 Task: Create new contact,   with mail id: 'Gabriella.Hernandez@Disroot.org', first name: 'Gabriella', Last name: 'Hernandez', Job Title: Sales Engineer, Phone number (702) 555-1234. Change life cycle stage to  'Lead' and lead status to 'New'. Add new company to the associated contact: www.strolar.com_x000D_
 and type: Reseller. Logged in from softage.3@softage.net
Action: Mouse moved to (67, 59)
Screenshot: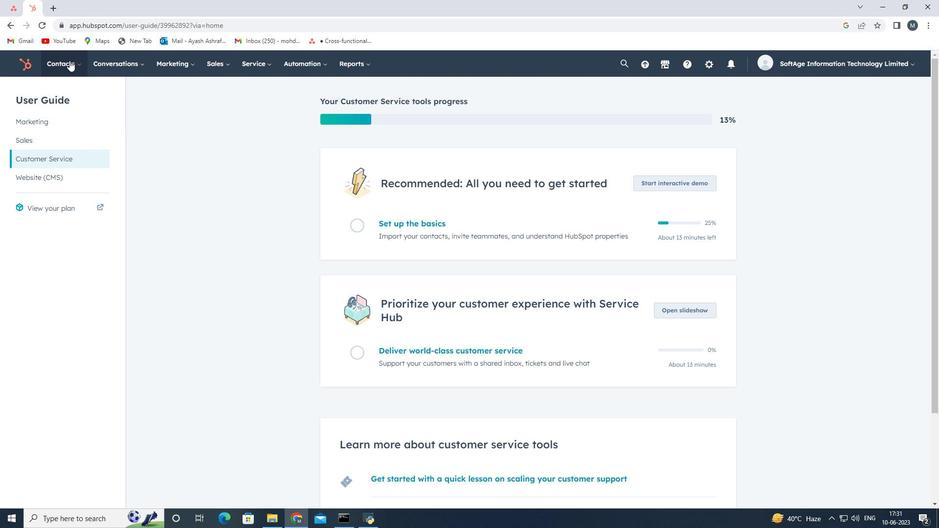 
Action: Mouse pressed left at (67, 59)
Screenshot: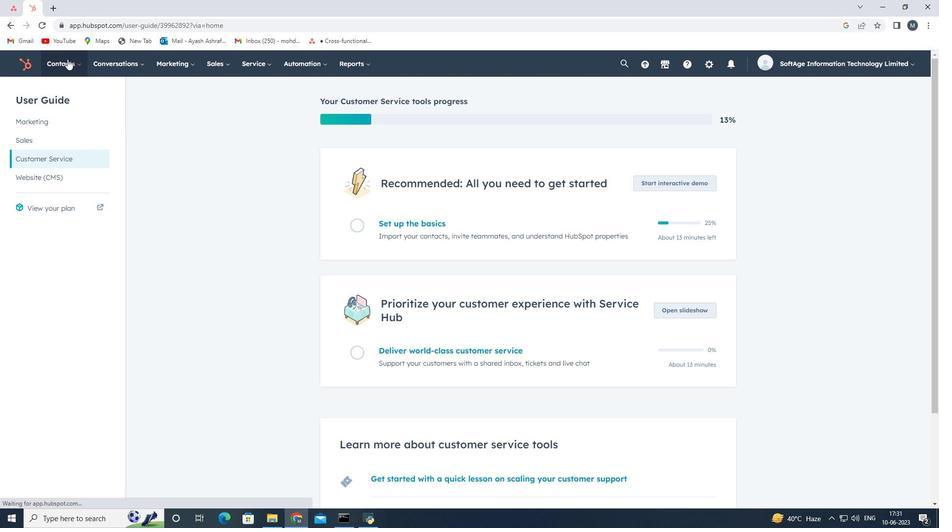 
Action: Mouse moved to (86, 95)
Screenshot: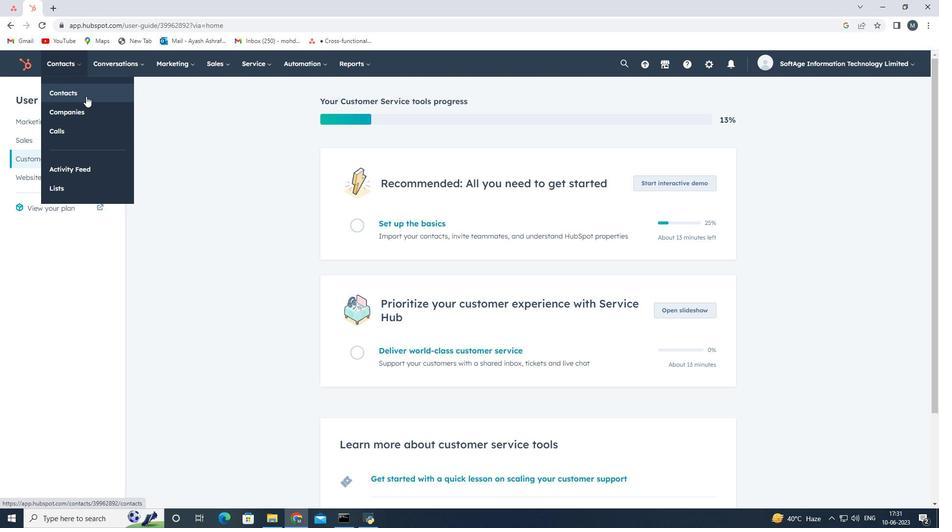 
Action: Mouse pressed left at (86, 95)
Screenshot: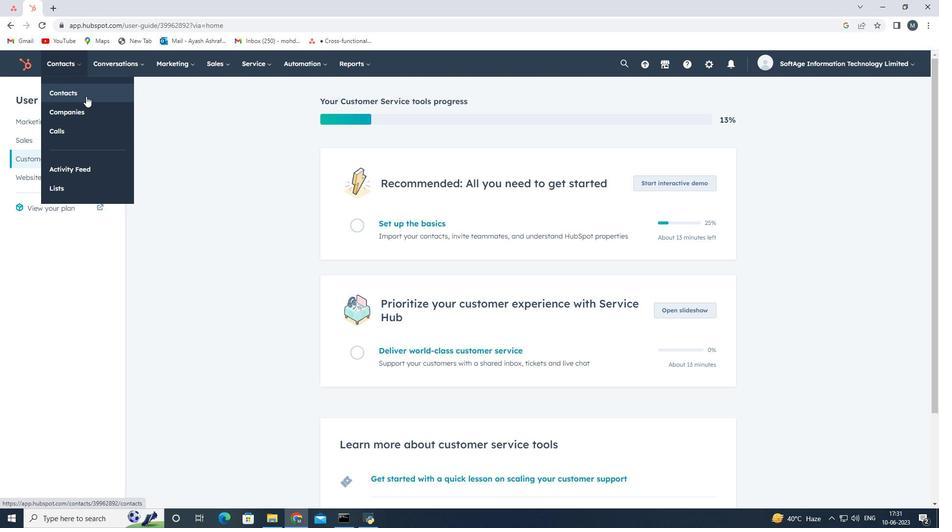 
Action: Mouse moved to (885, 100)
Screenshot: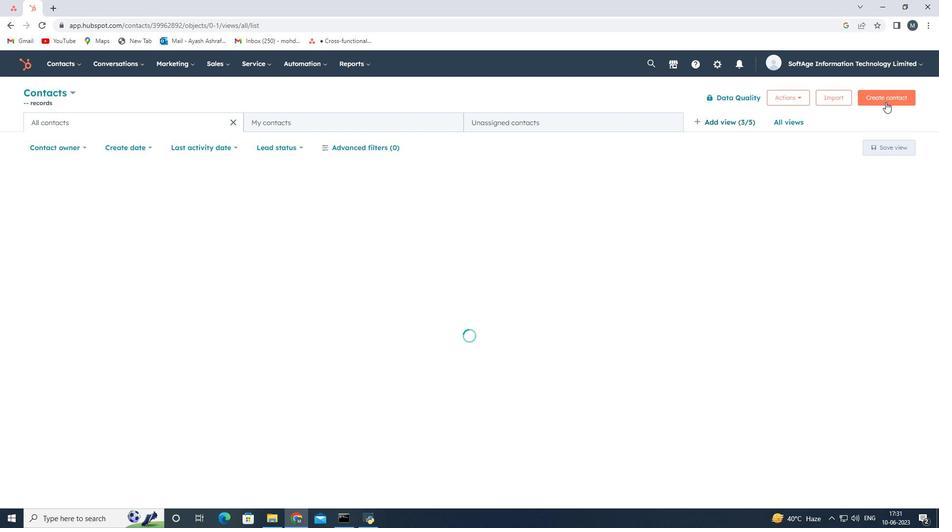 
Action: Mouse pressed left at (885, 100)
Screenshot: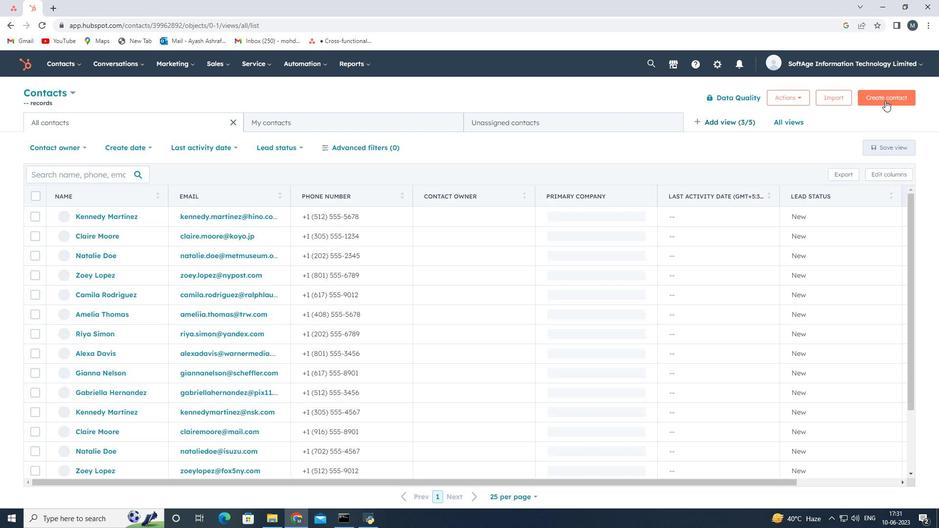 
Action: Mouse moved to (741, 139)
Screenshot: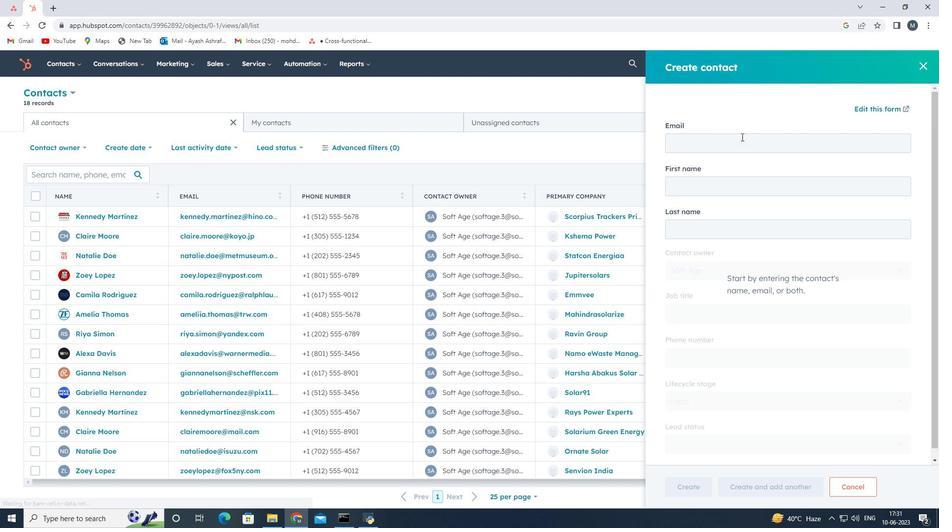 
Action: Mouse pressed left at (741, 139)
Screenshot: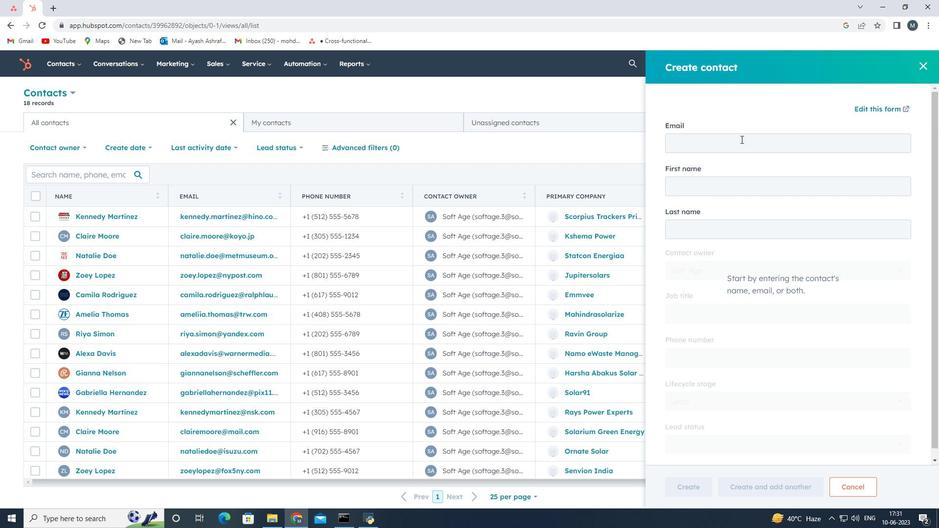 
Action: Key pressed <Key.shift><Key.shift><Key.shift><Key.shift><Key.shift><Key.shift>Gabriella.<Key.shift>Hernandez<Key.shift>@<Key.shift><Key.shift><Key.shift><Key.shift><Key.shift><Key.shift><Key.shift><Key.shift><Key.shift>Disroot.org
Screenshot: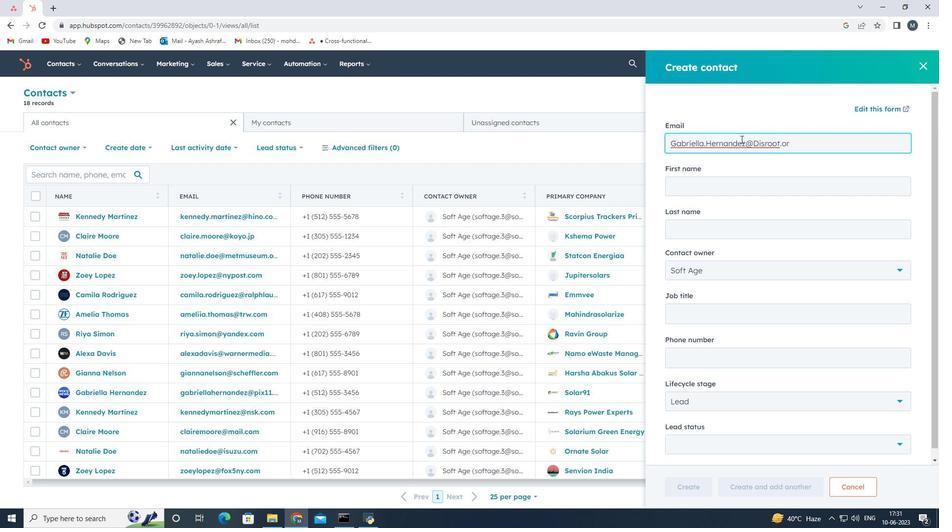 
Action: Mouse moved to (731, 183)
Screenshot: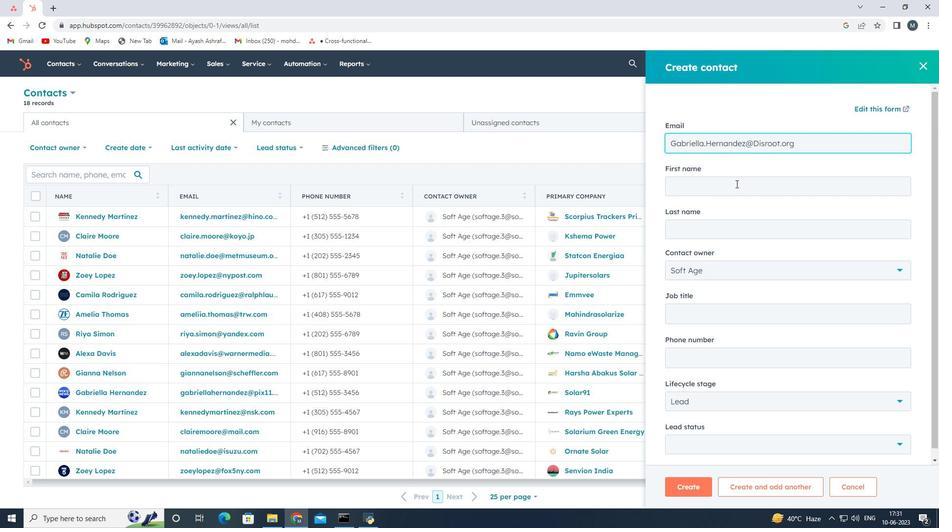
Action: Mouse pressed left at (731, 183)
Screenshot: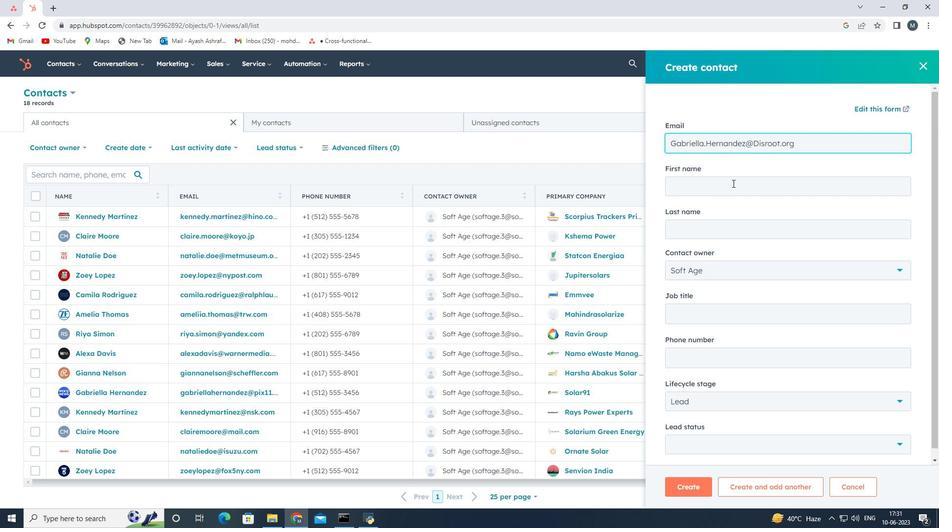 
Action: Mouse moved to (739, 183)
Screenshot: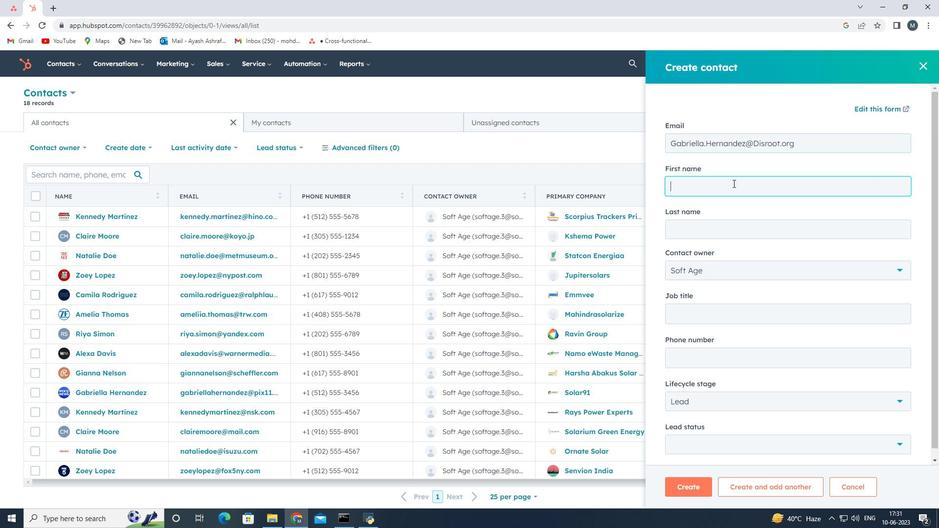 
Action: Key pressed <Key.shift><Key.shift><Key.shift><Key.shift><Key.shift><Key.shift>Gabriella
Screenshot: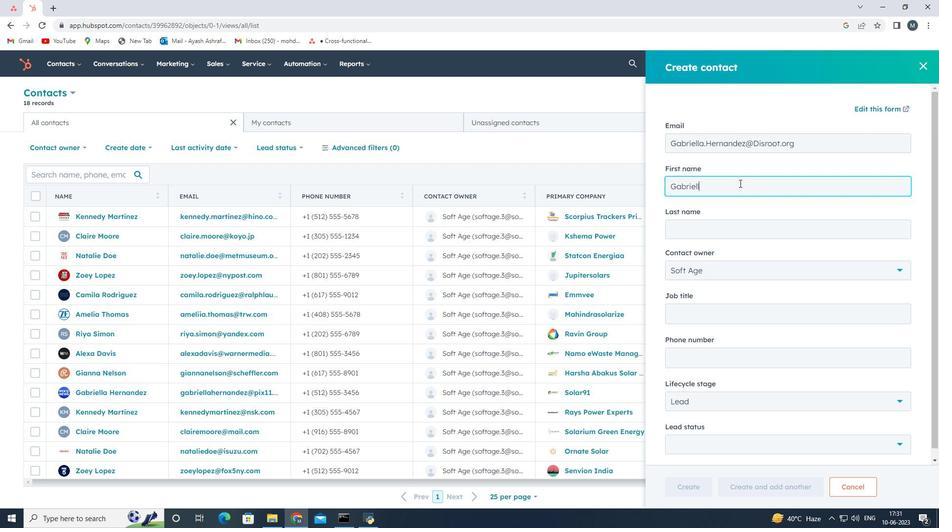 
Action: Mouse moved to (699, 226)
Screenshot: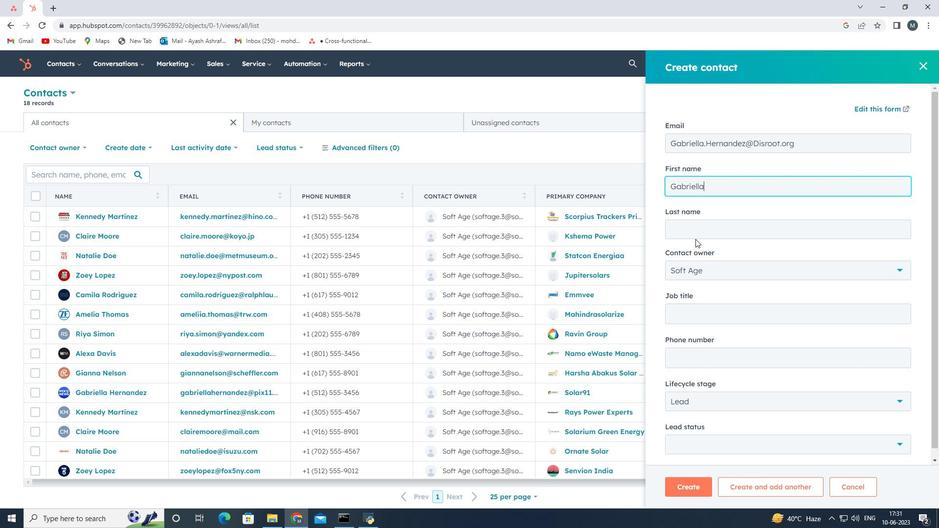 
Action: Mouse pressed left at (699, 226)
Screenshot: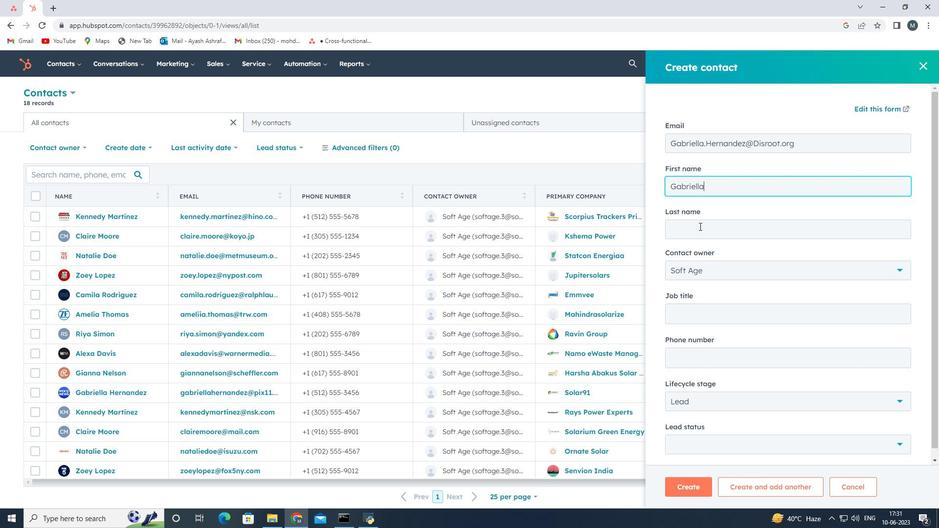
Action: Mouse moved to (699, 226)
Screenshot: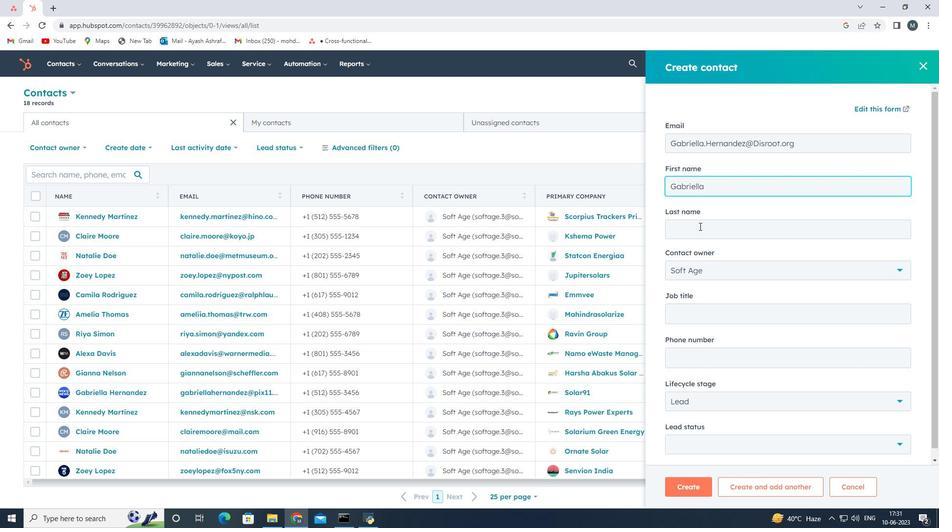 
Action: Key pressed <Key.shift><Key.shift>Hernandez
Screenshot: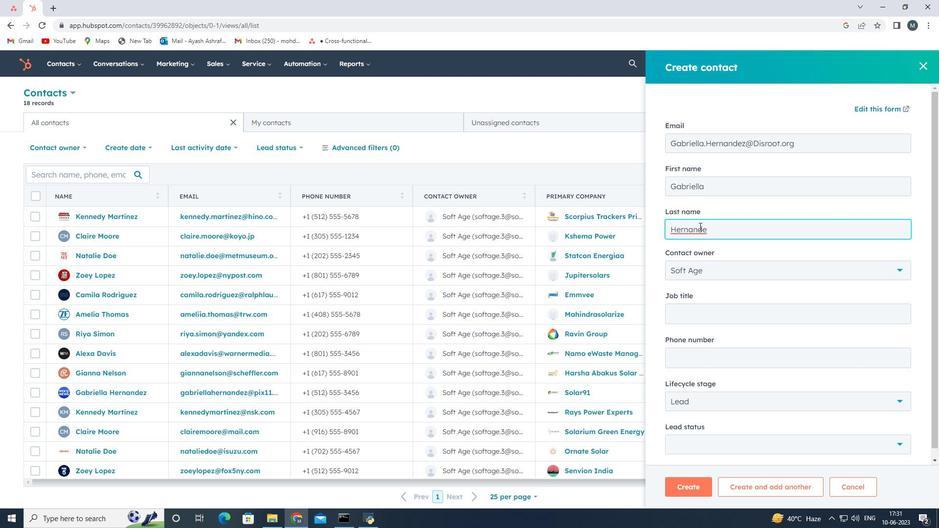 
Action: Mouse moved to (677, 313)
Screenshot: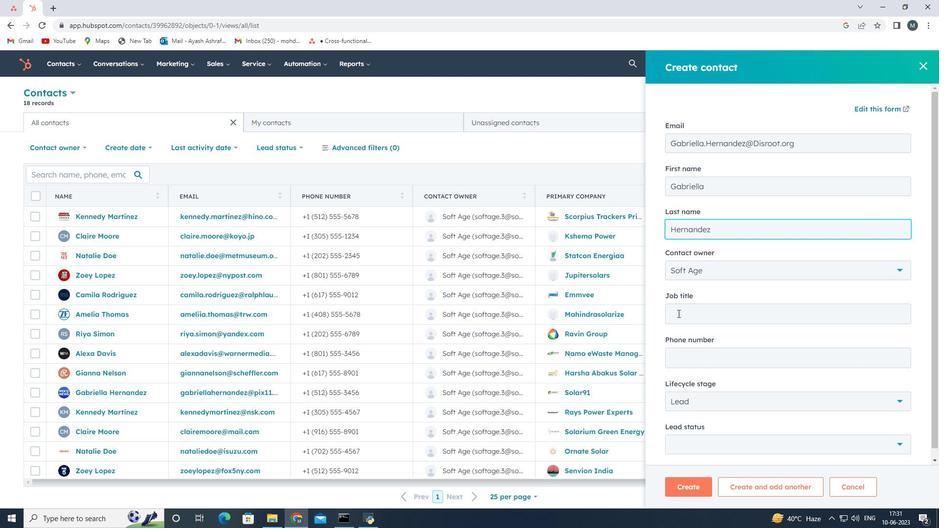 
Action: Mouse pressed left at (677, 313)
Screenshot: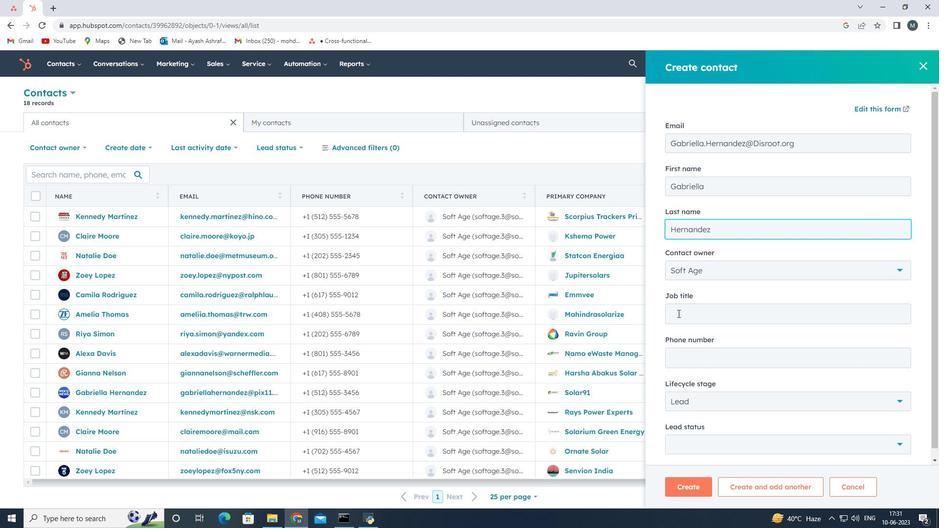 
Action: Mouse moved to (672, 315)
Screenshot: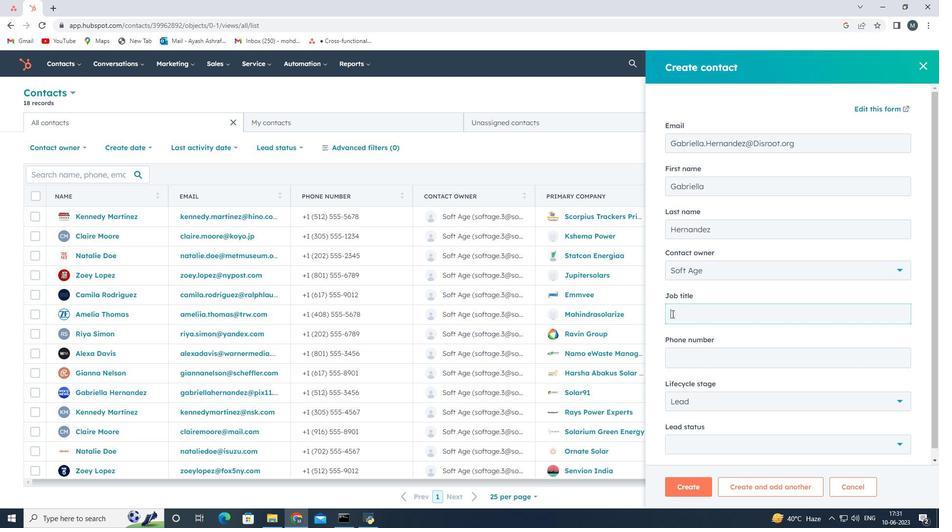 
Action: Key pressed <Key.shift>Sales<Key.space><Key.shift>Engineer
Screenshot: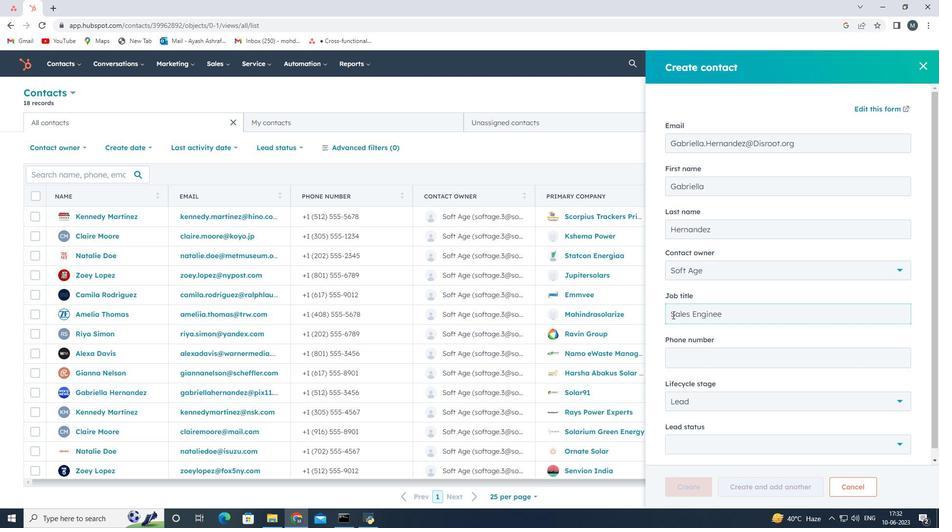 
Action: Mouse moved to (712, 353)
Screenshot: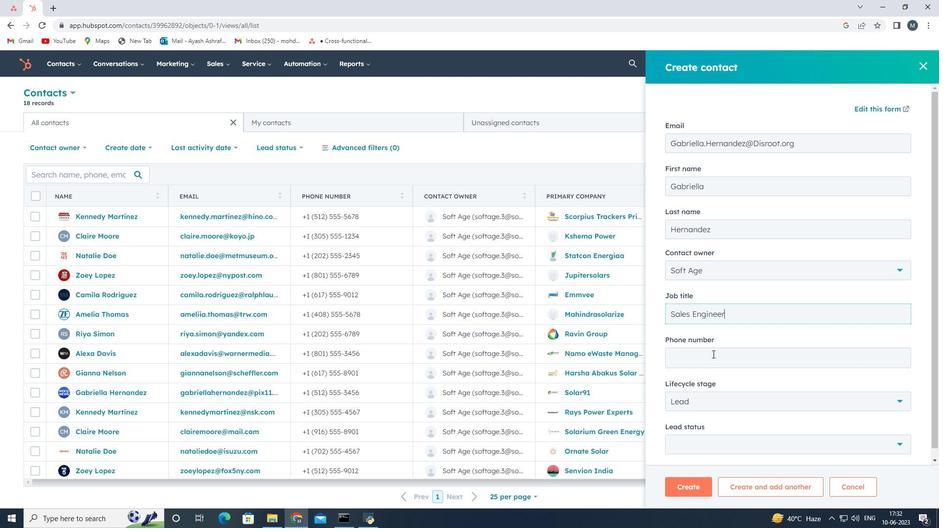 
Action: Mouse pressed left at (712, 353)
Screenshot: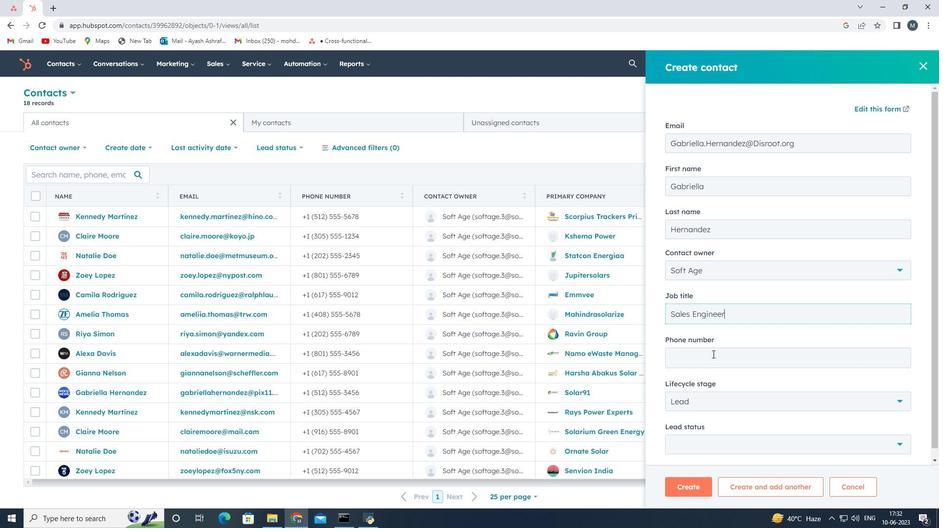 
Action: Mouse moved to (733, 269)
Screenshot: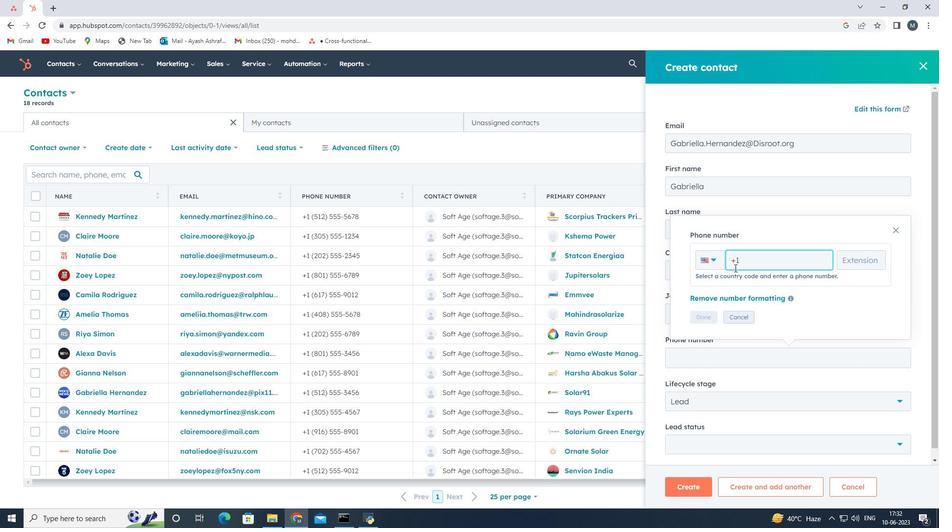 
Action: Key pressed 7025551234
Screenshot: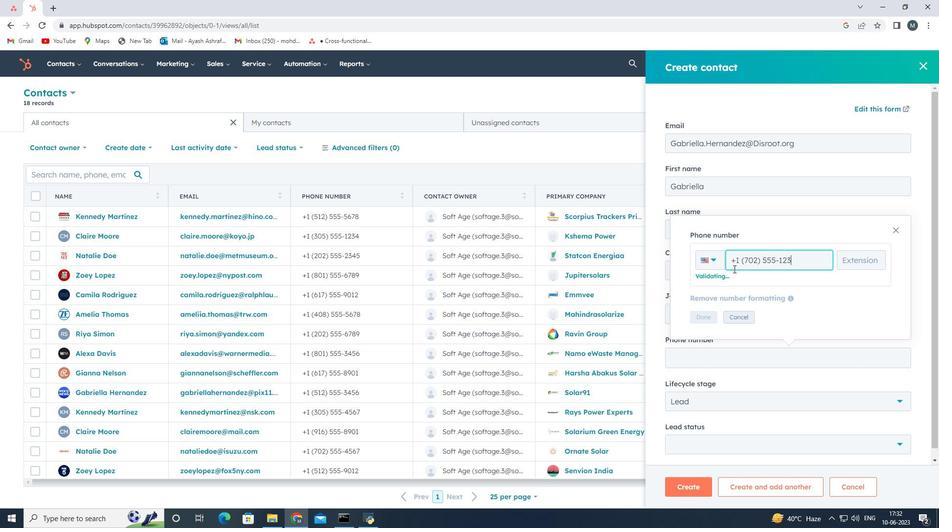 
Action: Mouse moved to (715, 312)
Screenshot: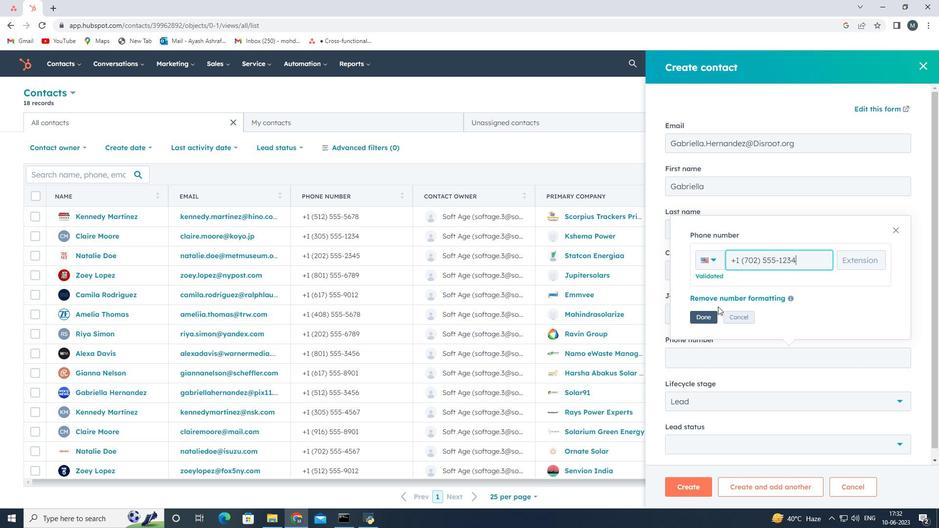 
Action: Mouse pressed left at (715, 312)
Screenshot: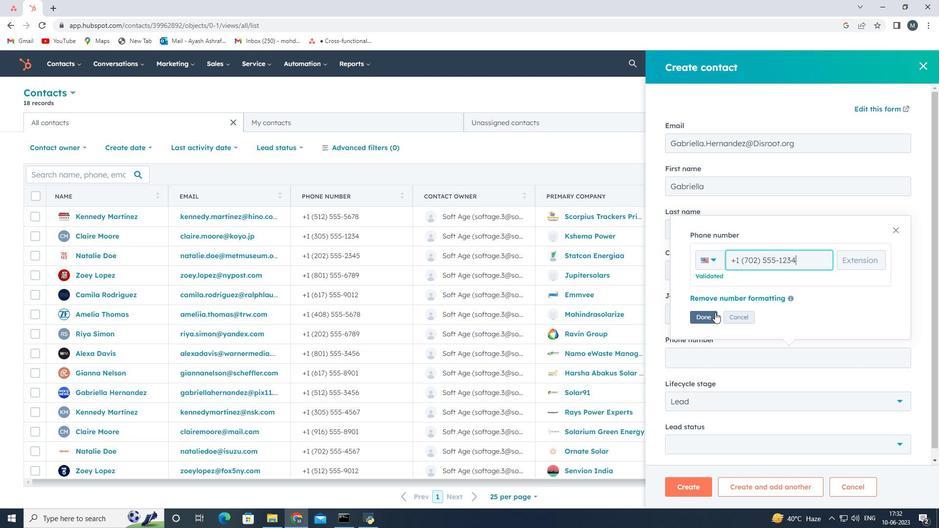 
Action: Mouse moved to (718, 384)
Screenshot: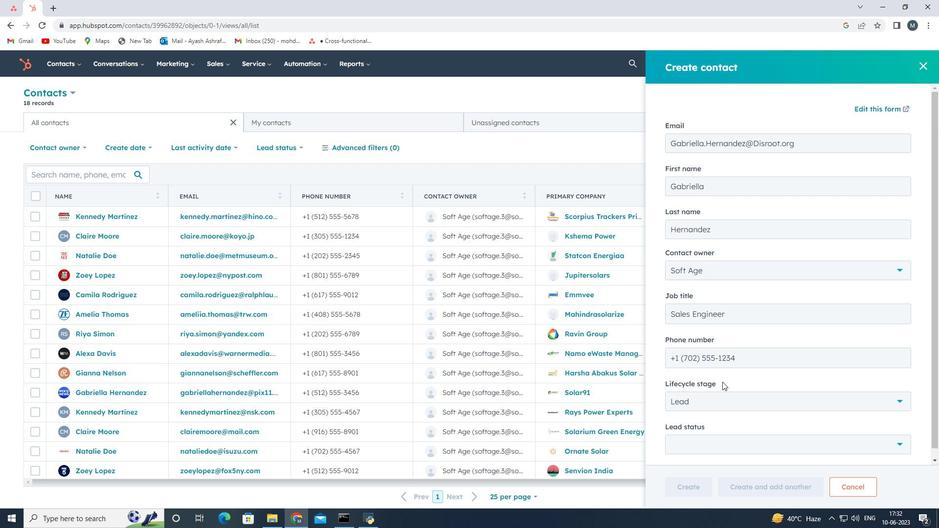 
Action: Mouse scrolled (718, 383) with delta (0, 0)
Screenshot: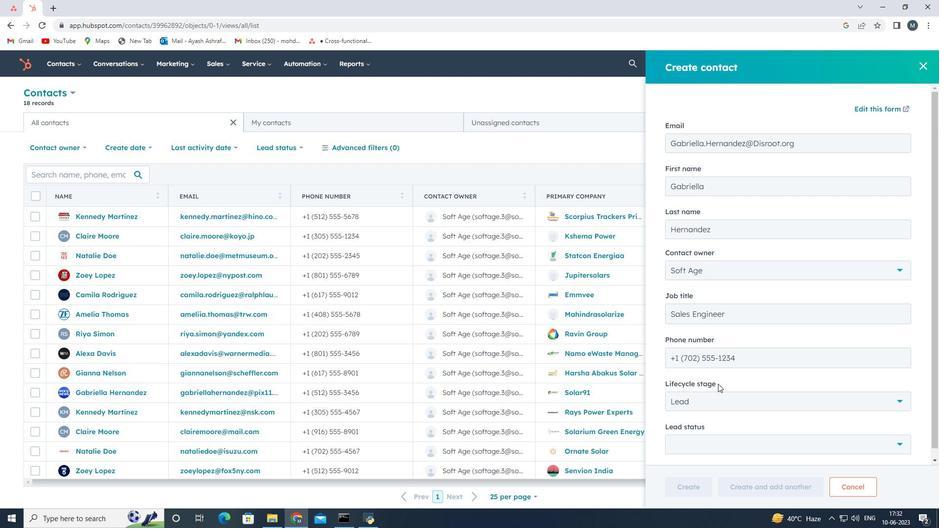 
Action: Mouse scrolled (718, 383) with delta (0, 0)
Screenshot: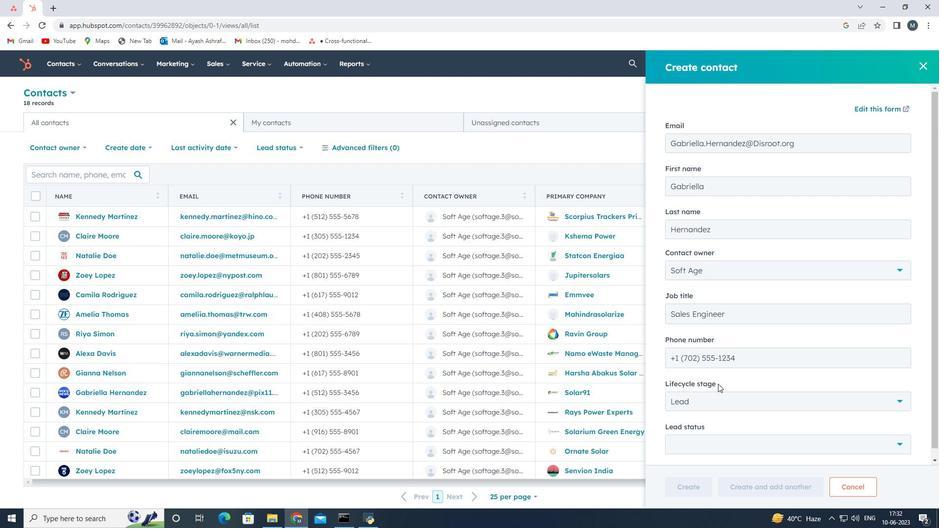 
Action: Mouse moved to (717, 383)
Screenshot: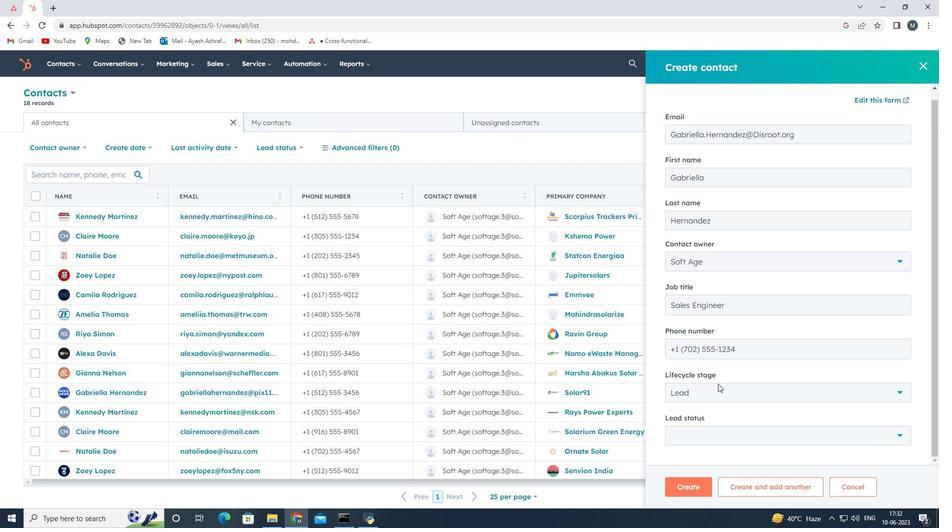 
Action: Mouse pressed left at (717, 383)
Screenshot: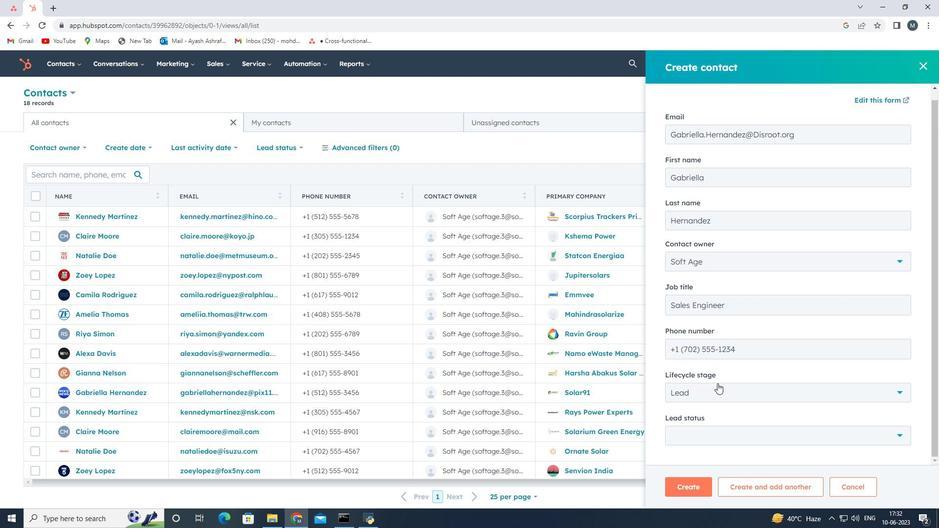 
Action: Mouse moved to (715, 303)
Screenshot: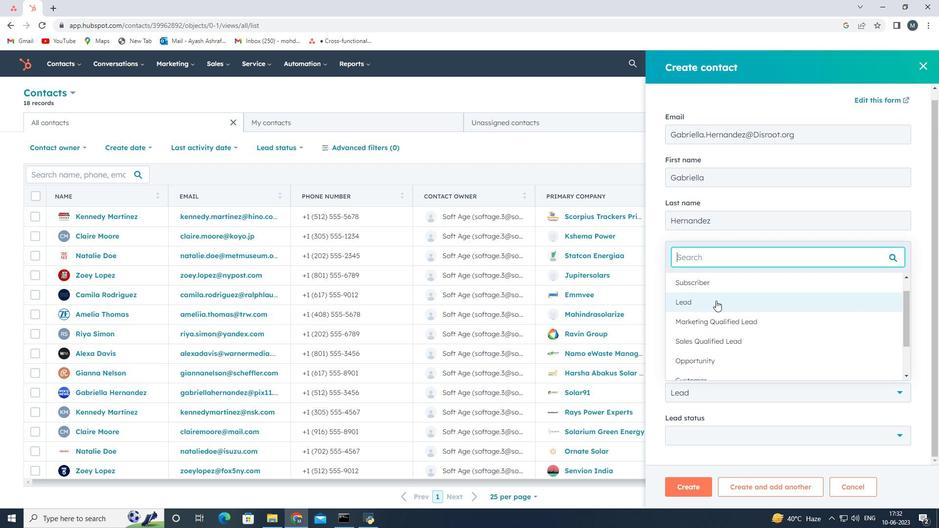 
Action: Mouse pressed left at (715, 303)
Screenshot: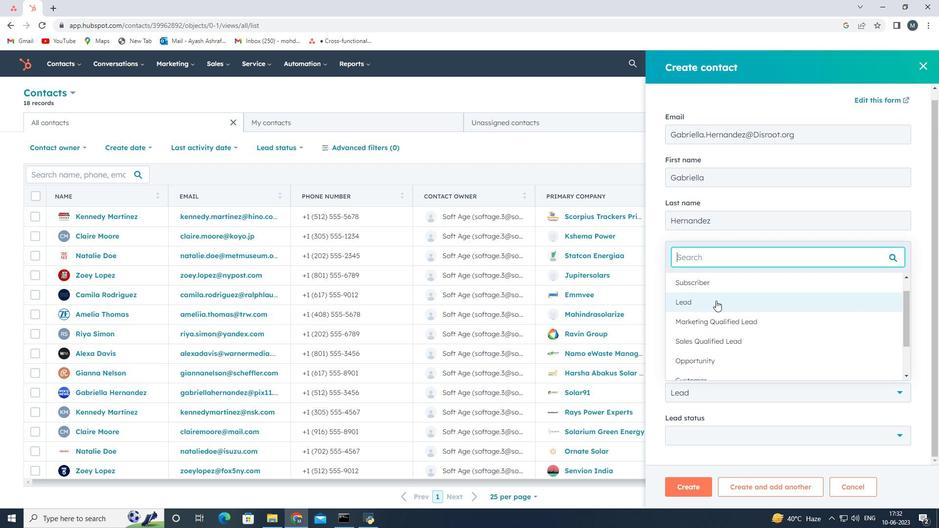 
Action: Mouse moved to (710, 430)
Screenshot: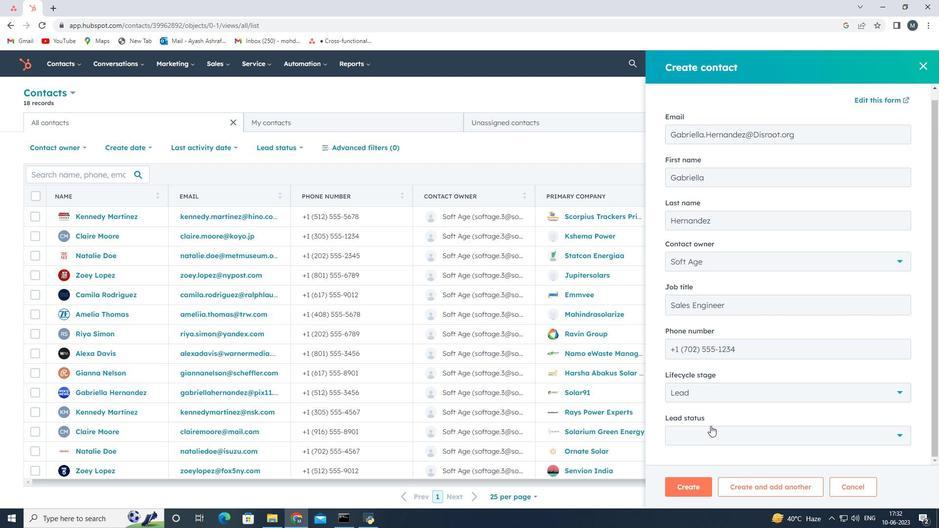 
Action: Mouse pressed left at (710, 430)
Screenshot: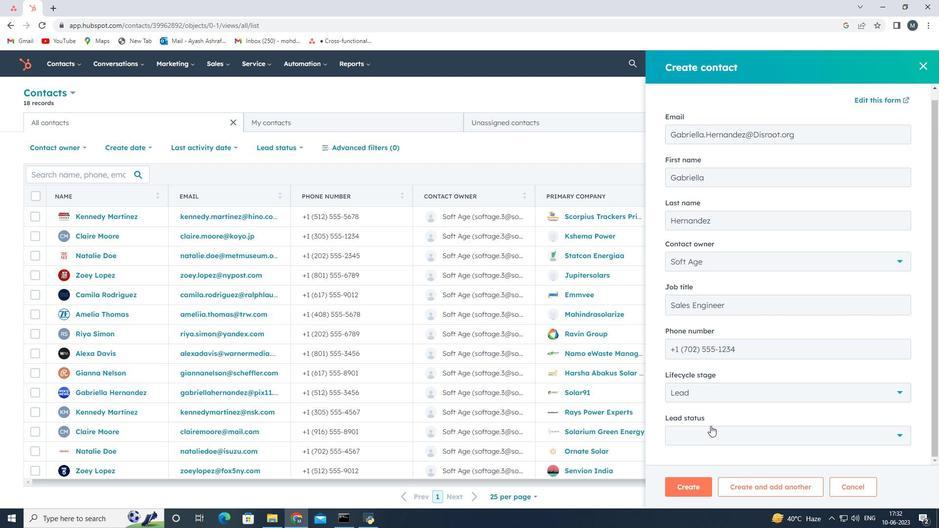 
Action: Mouse moved to (699, 349)
Screenshot: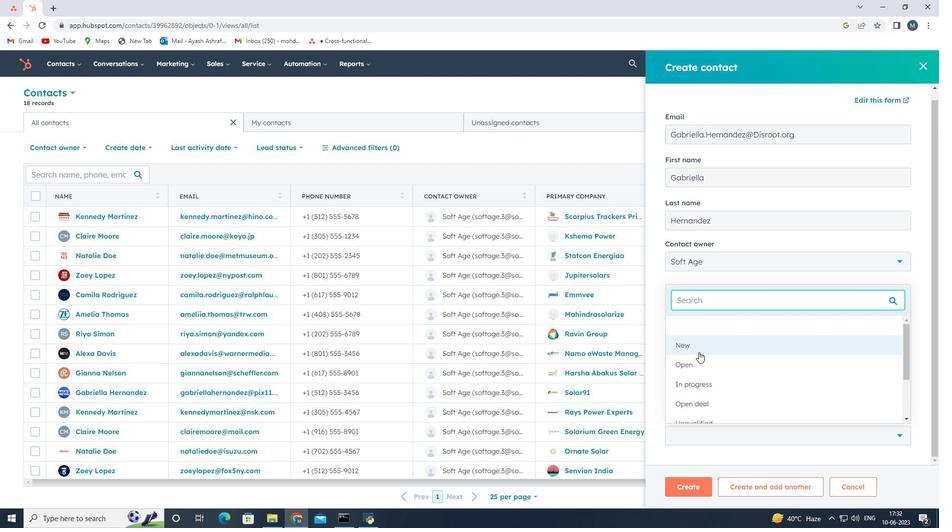 
Action: Mouse pressed left at (699, 349)
Screenshot: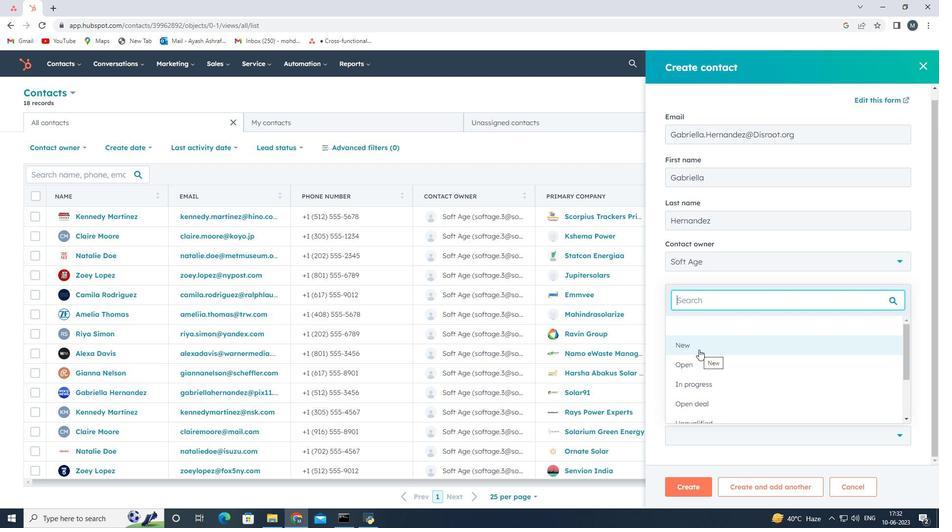 
Action: Mouse moved to (691, 488)
Screenshot: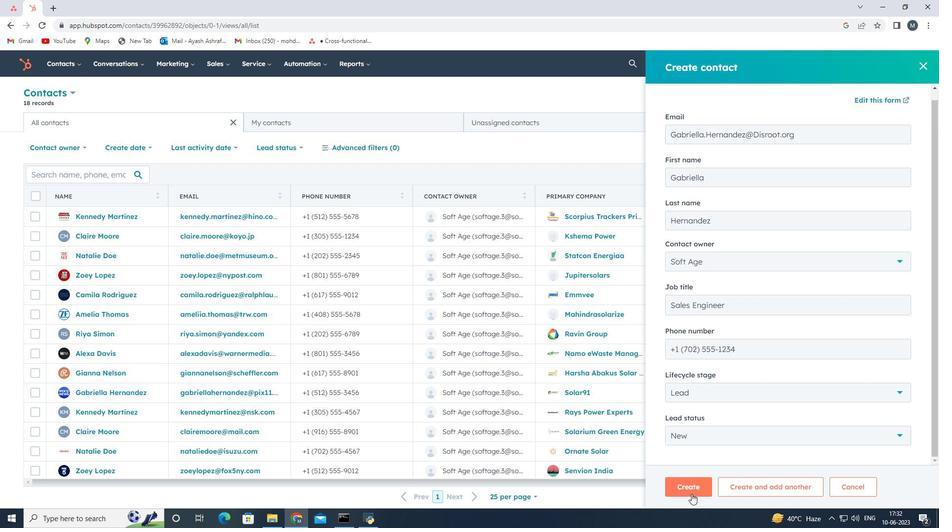 
Action: Mouse pressed left at (691, 488)
Screenshot: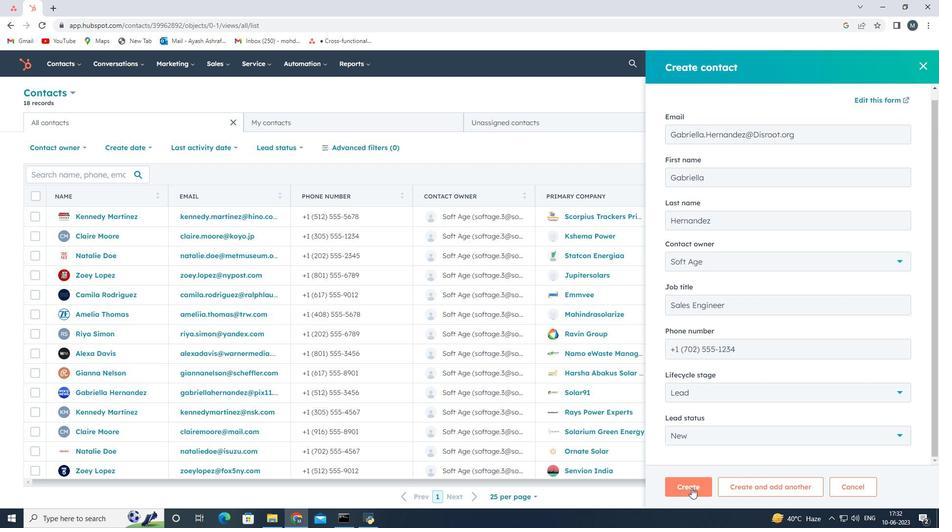 
Action: Mouse moved to (657, 328)
Screenshot: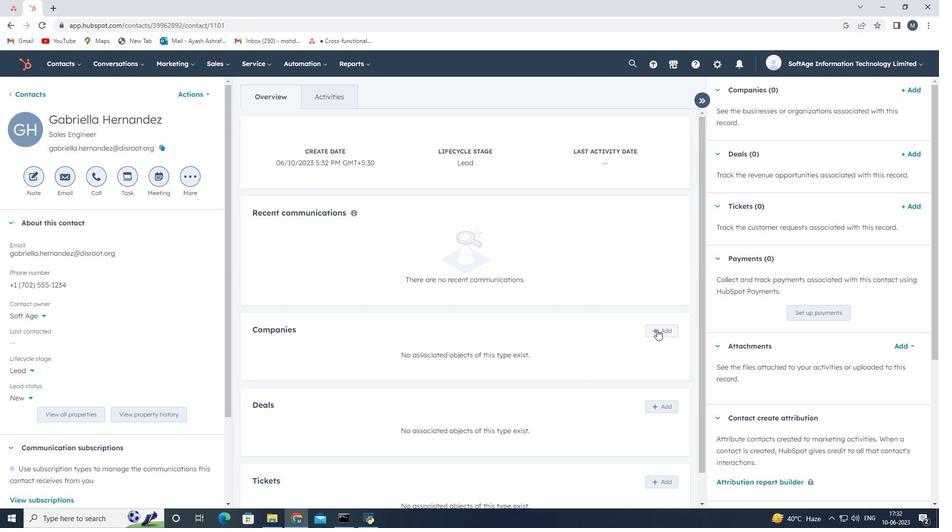 
Action: Mouse pressed left at (657, 328)
Screenshot: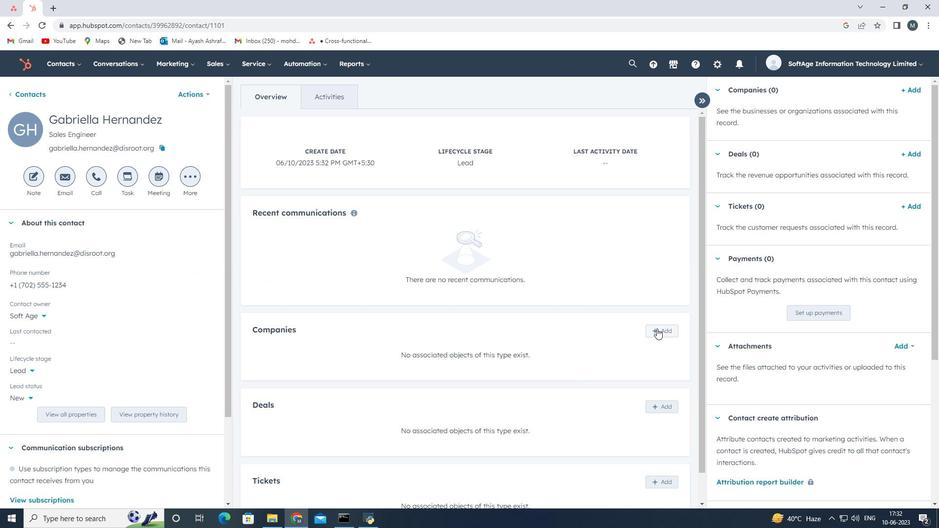 
Action: Mouse moved to (720, 118)
Screenshot: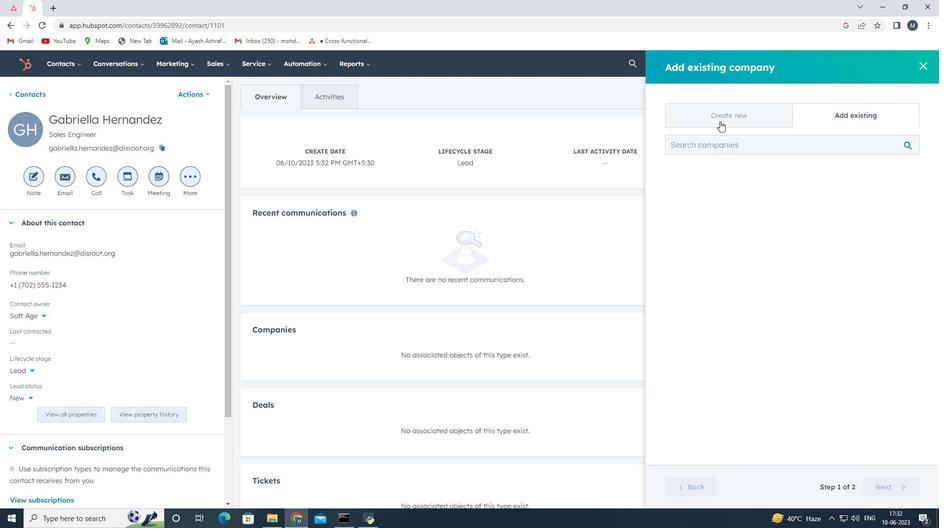 
Action: Mouse pressed left at (720, 118)
Screenshot: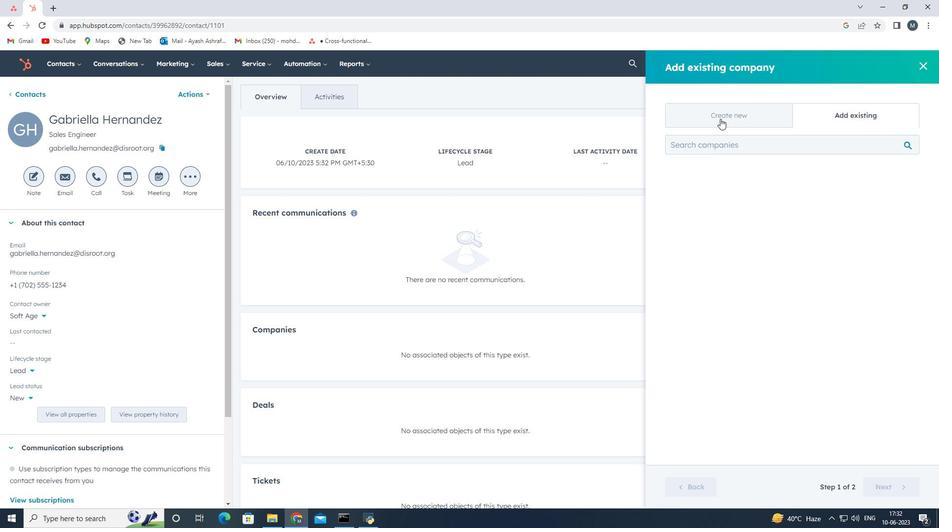 
Action: Mouse moved to (715, 172)
Screenshot: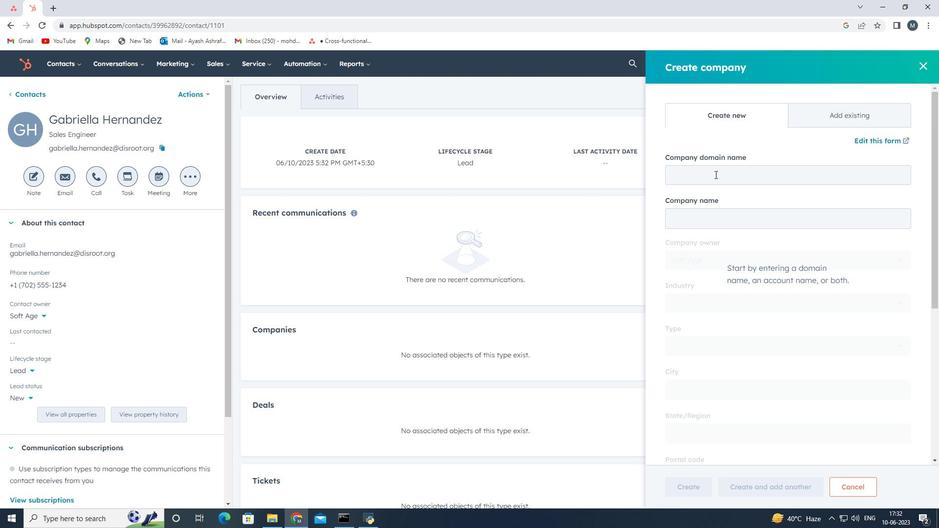 
Action: Mouse pressed left at (715, 172)
Screenshot: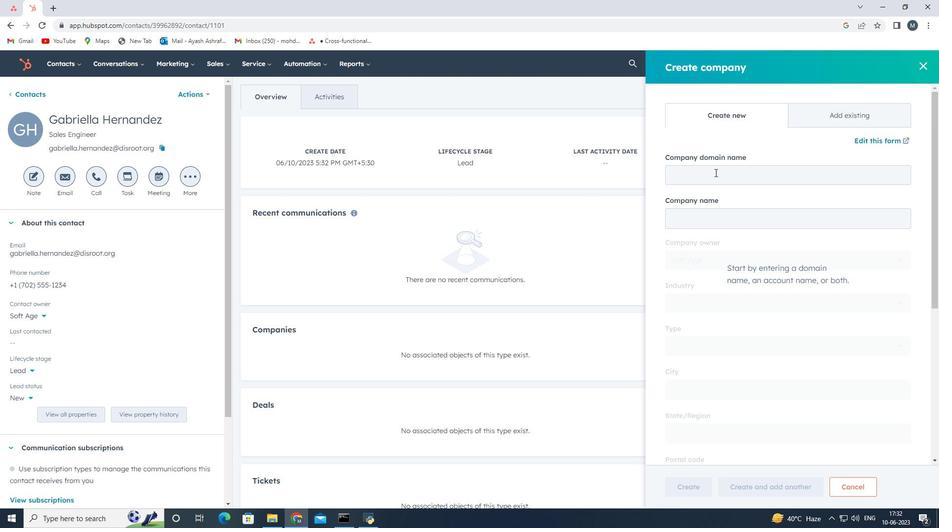 
Action: Key pressed www.strolar.com
Screenshot: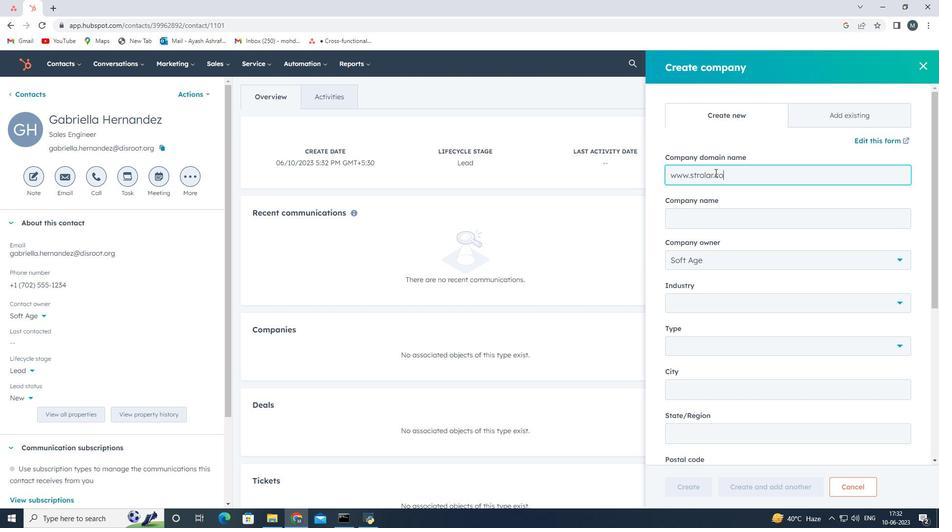
Action: Mouse moved to (734, 342)
Screenshot: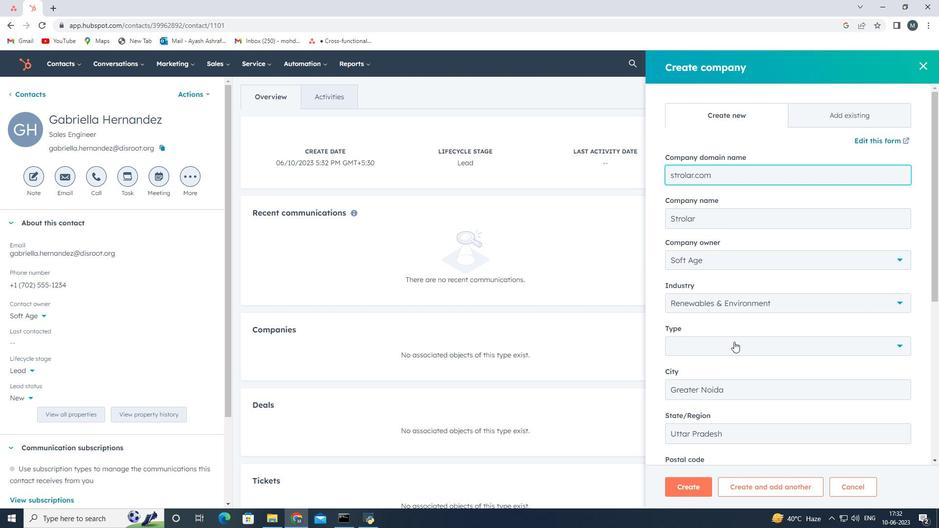 
Action: Mouse pressed left at (734, 342)
Screenshot: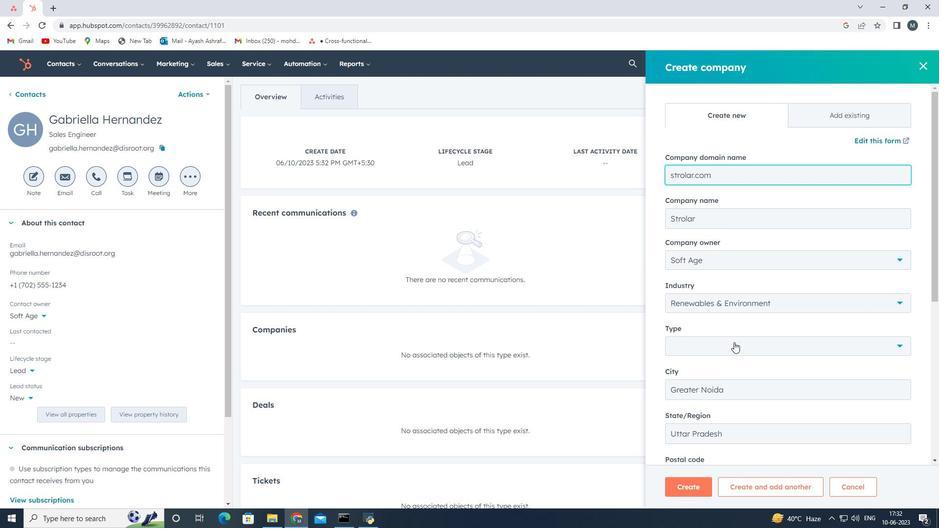 
Action: Mouse moved to (705, 437)
Screenshot: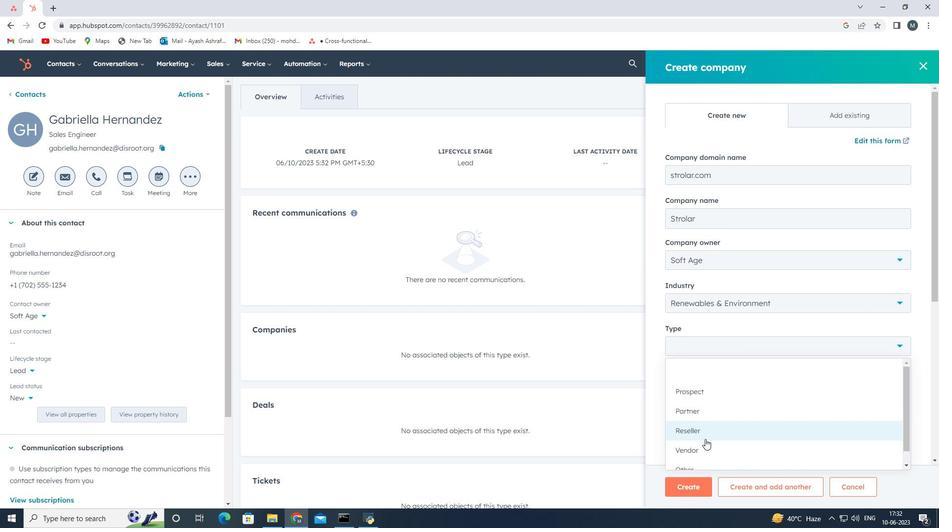 
Action: Mouse pressed left at (705, 437)
Screenshot: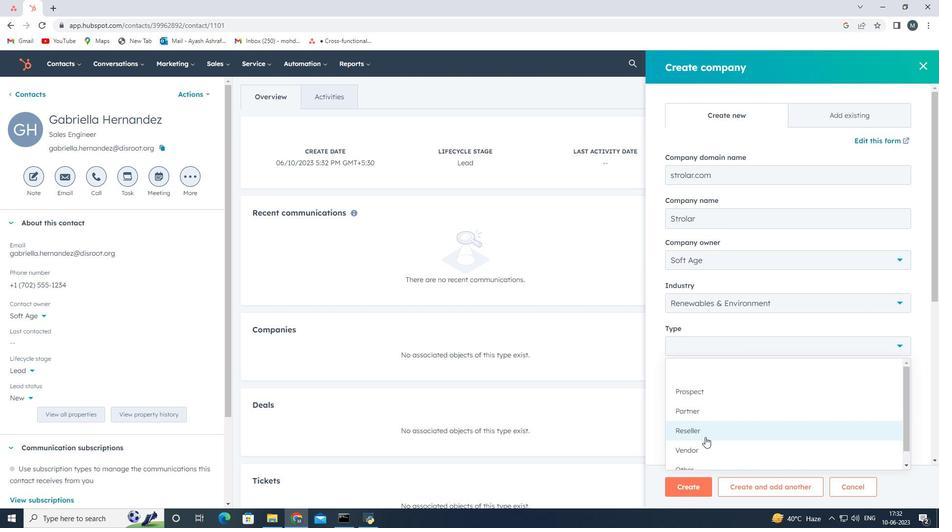 
Action: Mouse moved to (689, 493)
Screenshot: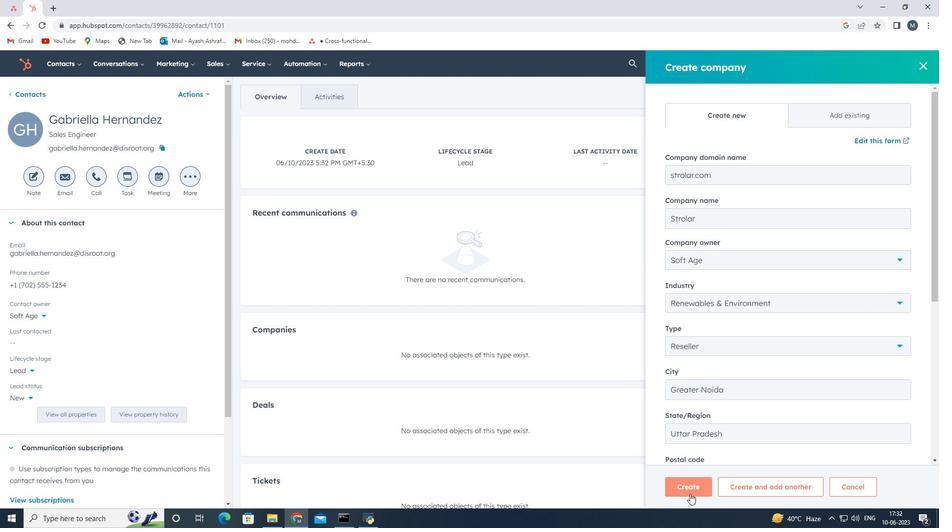 
Action: Mouse pressed left at (689, 493)
Screenshot: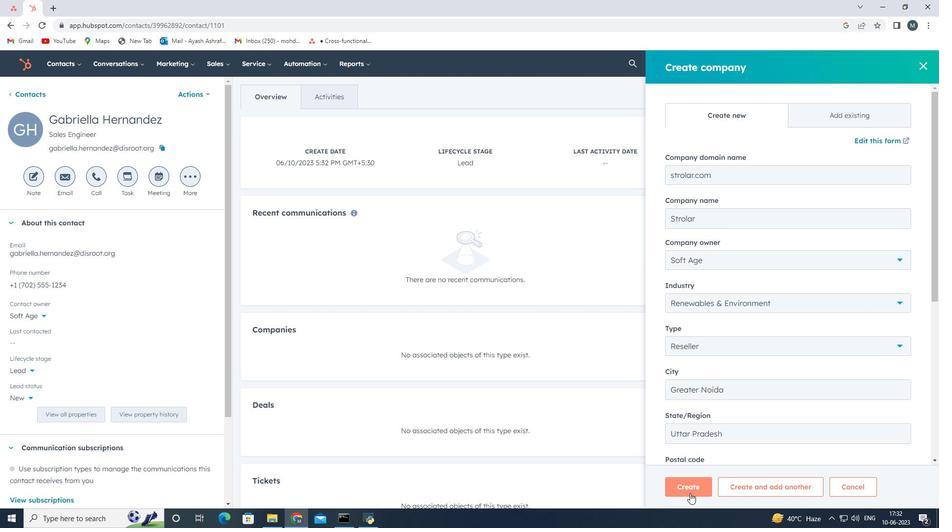 
Action: Mouse moved to (517, 412)
Screenshot: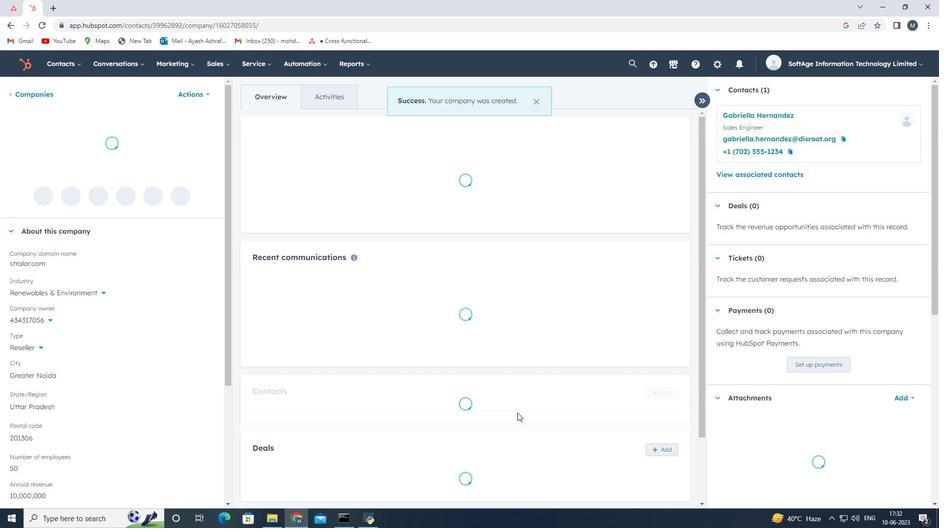 
